 Task: Add a condition where "Channel Is not X Corp direct message" in new tickets in your groups.
Action: Mouse moved to (111, 393)
Screenshot: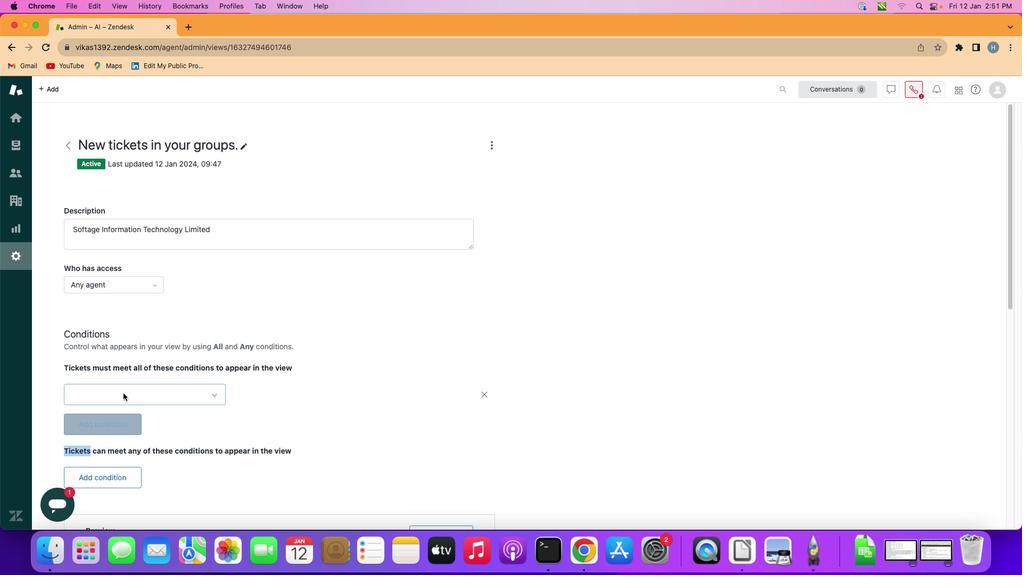 
Action: Mouse pressed left at (111, 393)
Screenshot: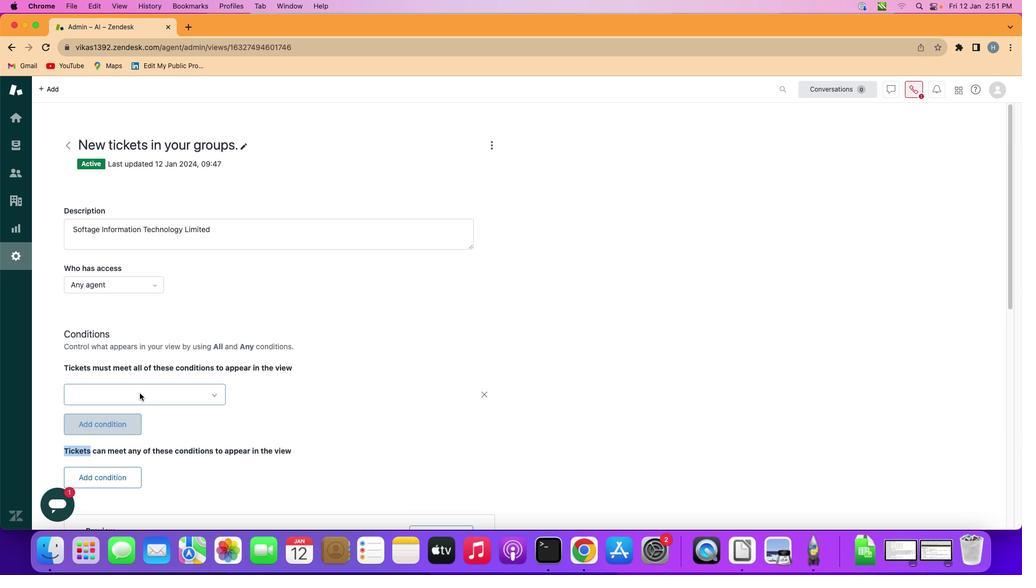 
Action: Mouse moved to (146, 393)
Screenshot: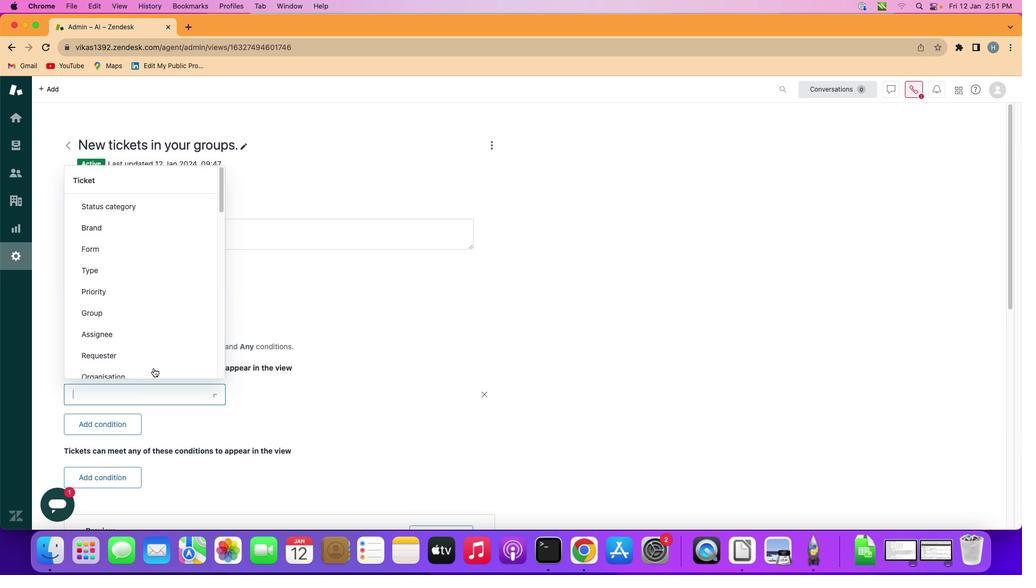 
Action: Mouse pressed left at (146, 393)
Screenshot: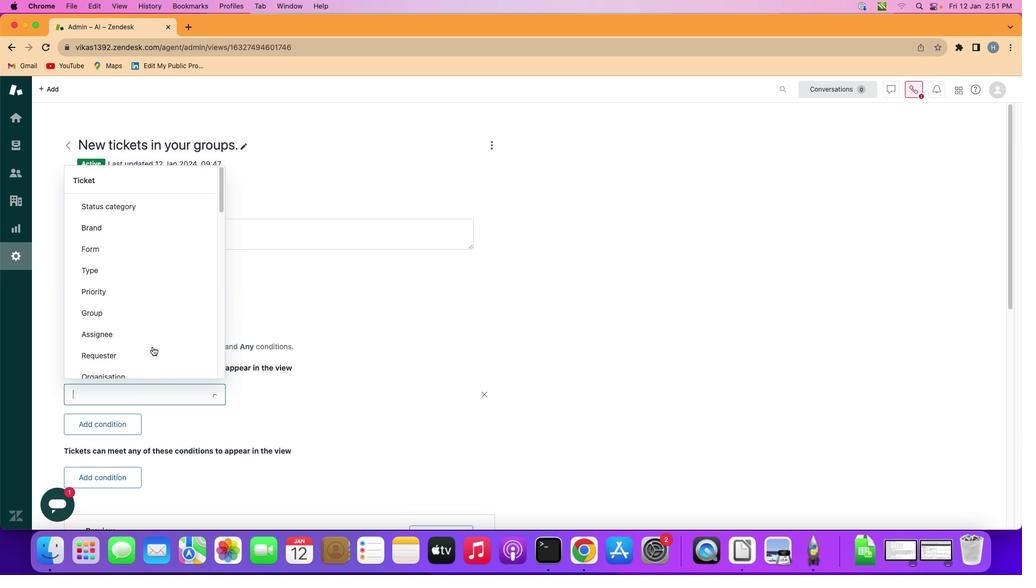 
Action: Mouse moved to (145, 269)
Screenshot: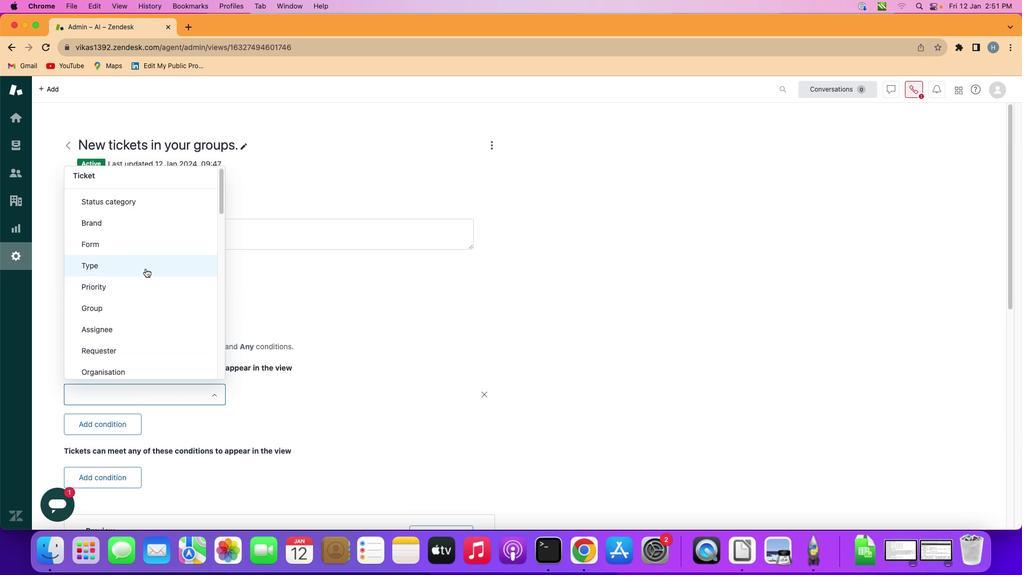 
Action: Mouse scrolled (145, 269) with delta (0, 0)
Screenshot: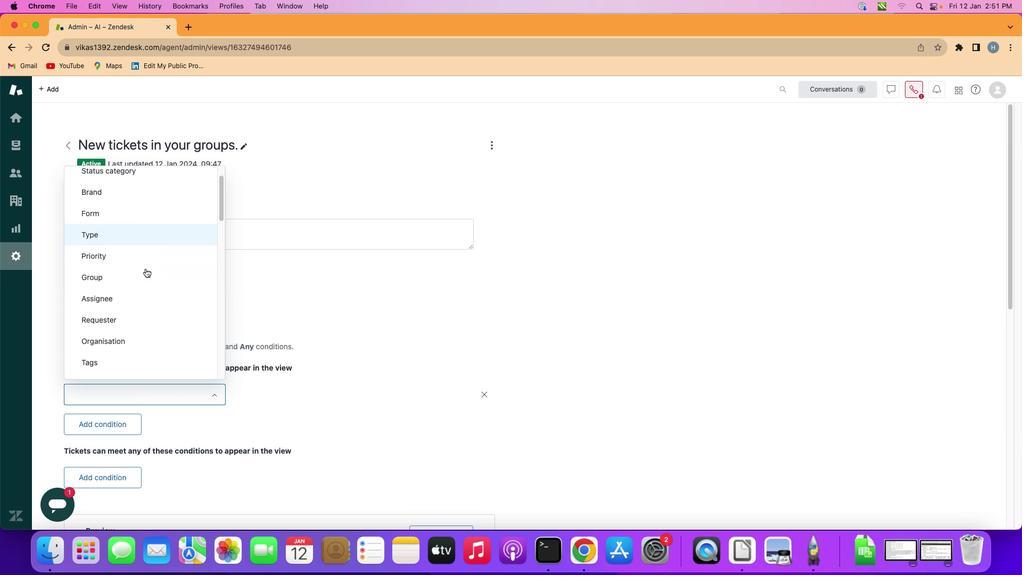 
Action: Mouse scrolled (145, 269) with delta (0, 0)
Screenshot: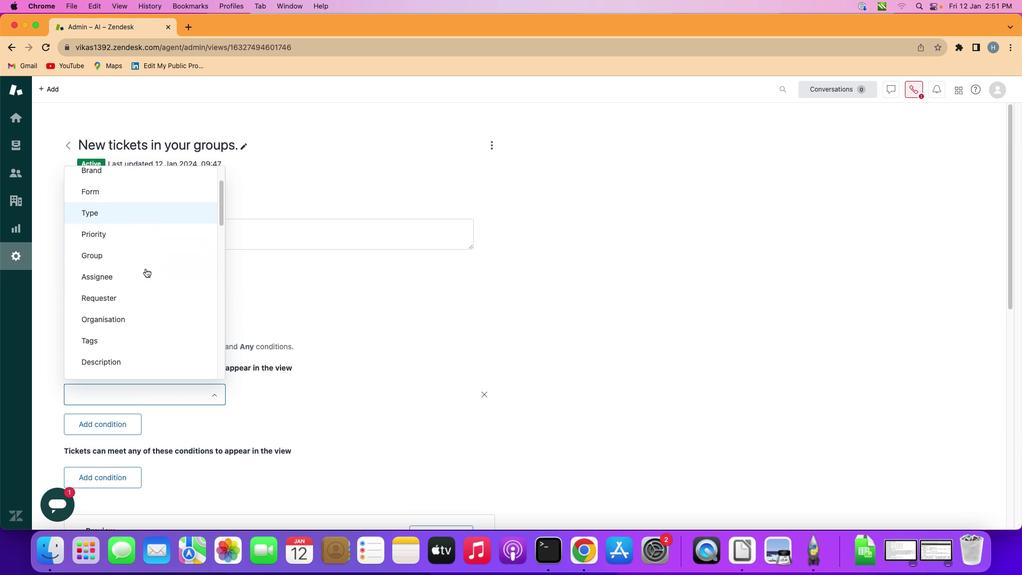 
Action: Mouse scrolled (145, 269) with delta (0, 0)
Screenshot: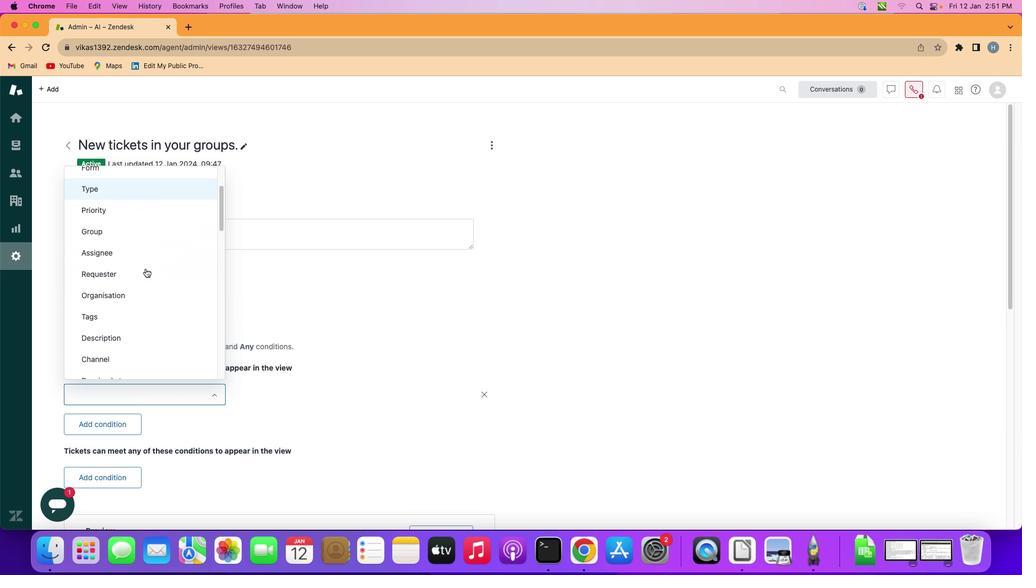 
Action: Mouse scrolled (145, 269) with delta (0, 0)
Screenshot: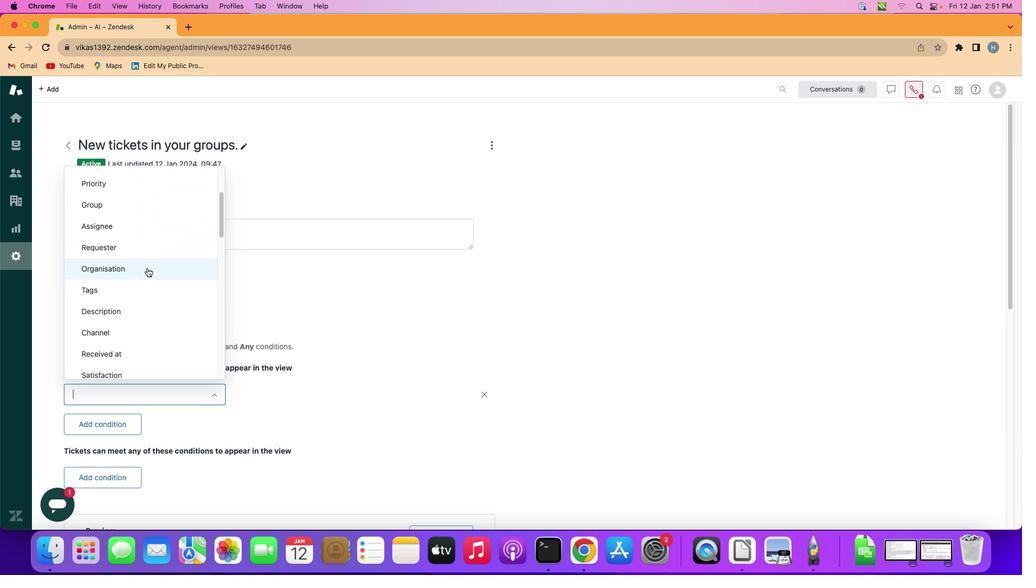 
Action: Mouse scrolled (145, 269) with delta (0, 0)
Screenshot: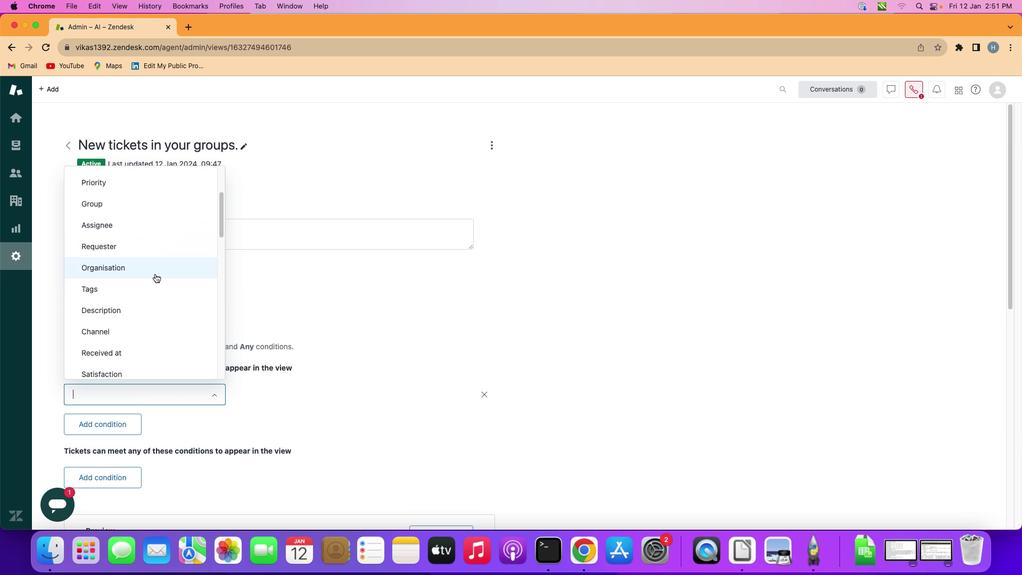 
Action: Mouse moved to (163, 330)
Screenshot: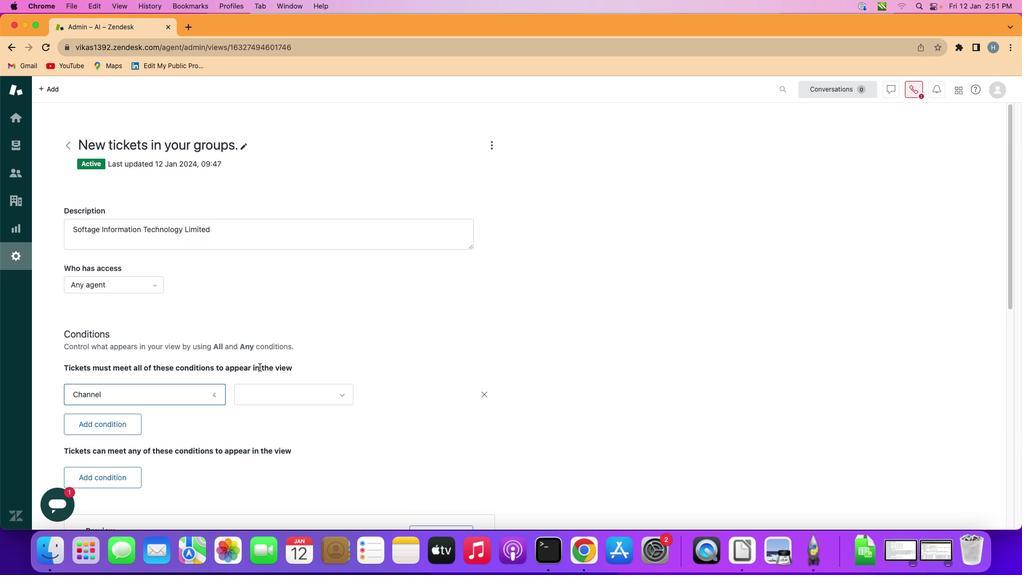 
Action: Mouse pressed left at (163, 330)
Screenshot: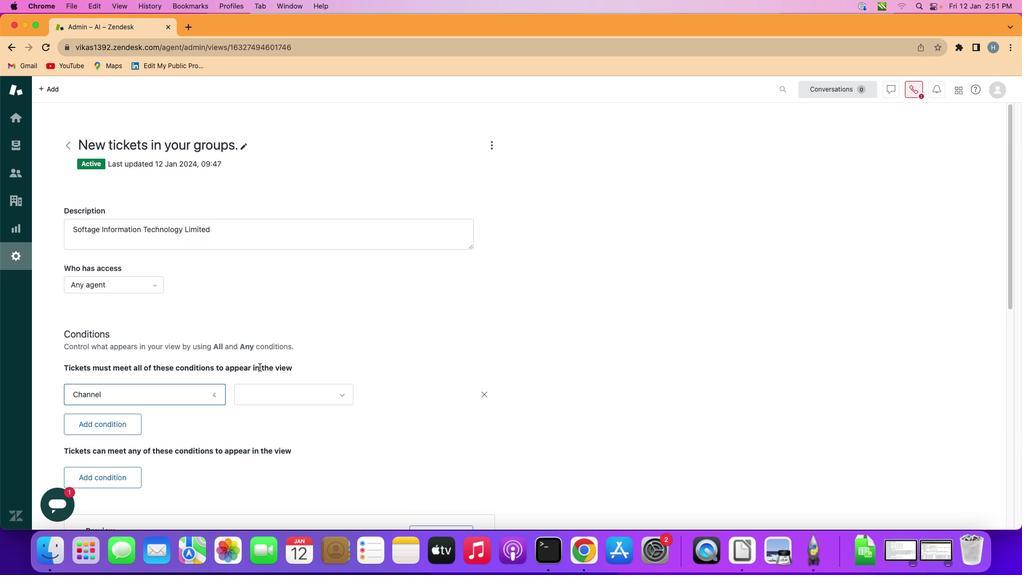 
Action: Mouse moved to (285, 393)
Screenshot: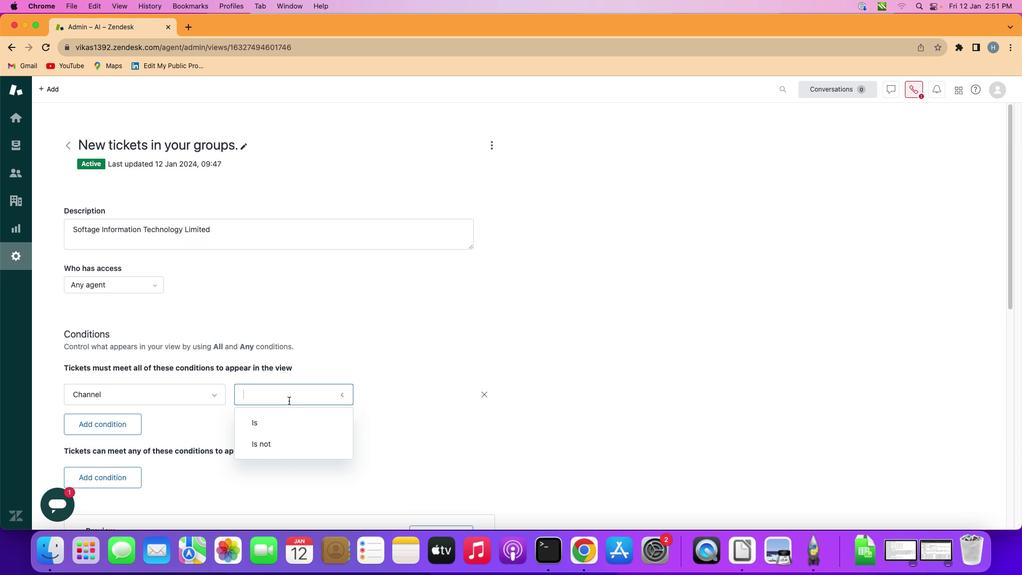 
Action: Mouse pressed left at (285, 393)
Screenshot: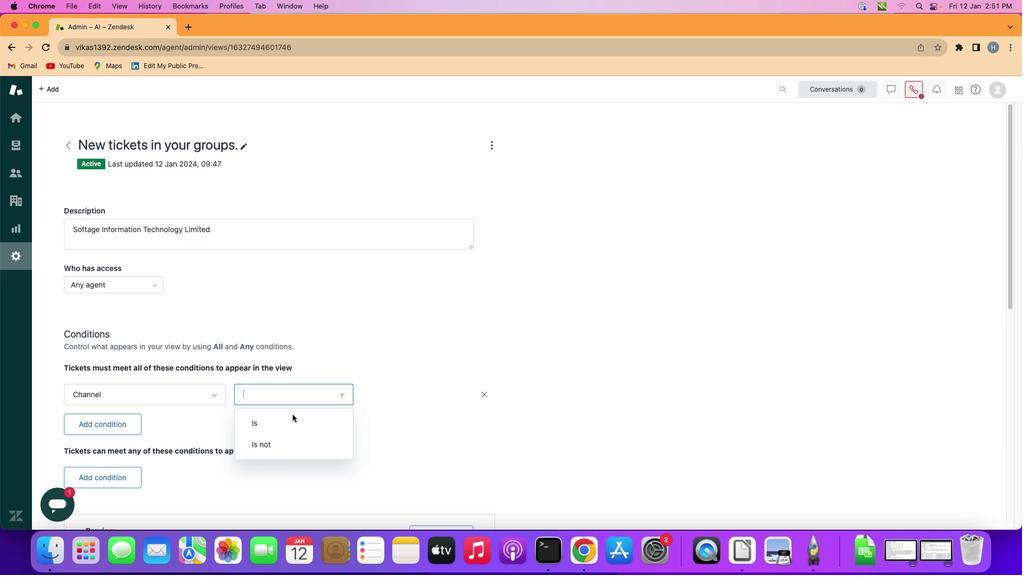 
Action: Mouse moved to (295, 447)
Screenshot: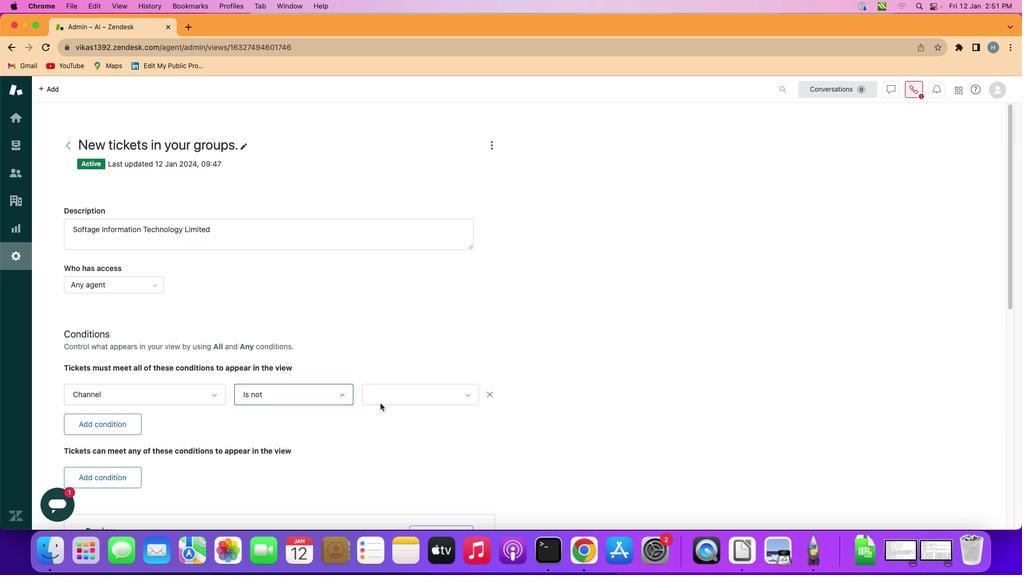 
Action: Mouse pressed left at (295, 447)
Screenshot: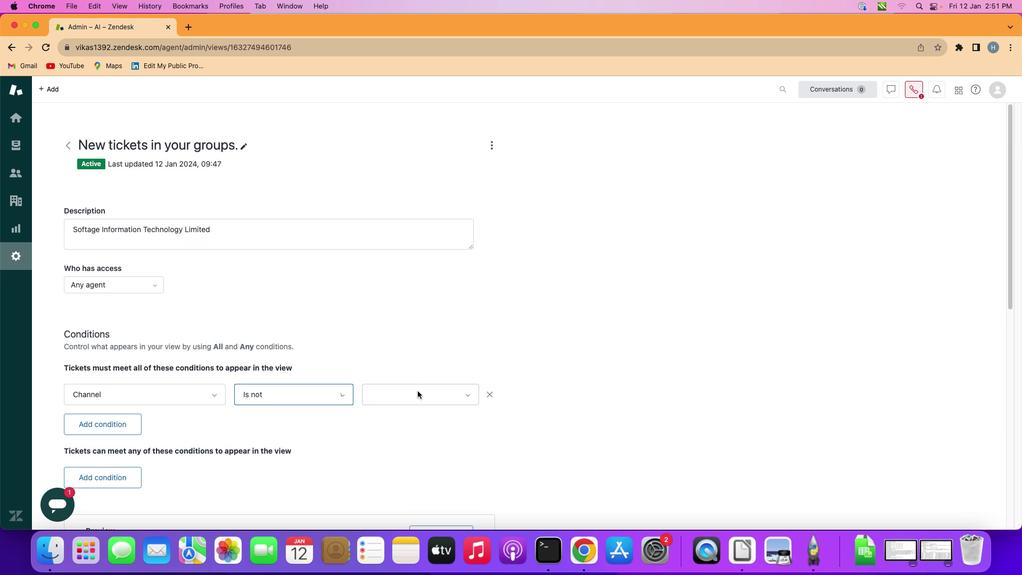 
Action: Mouse moved to (440, 382)
Screenshot: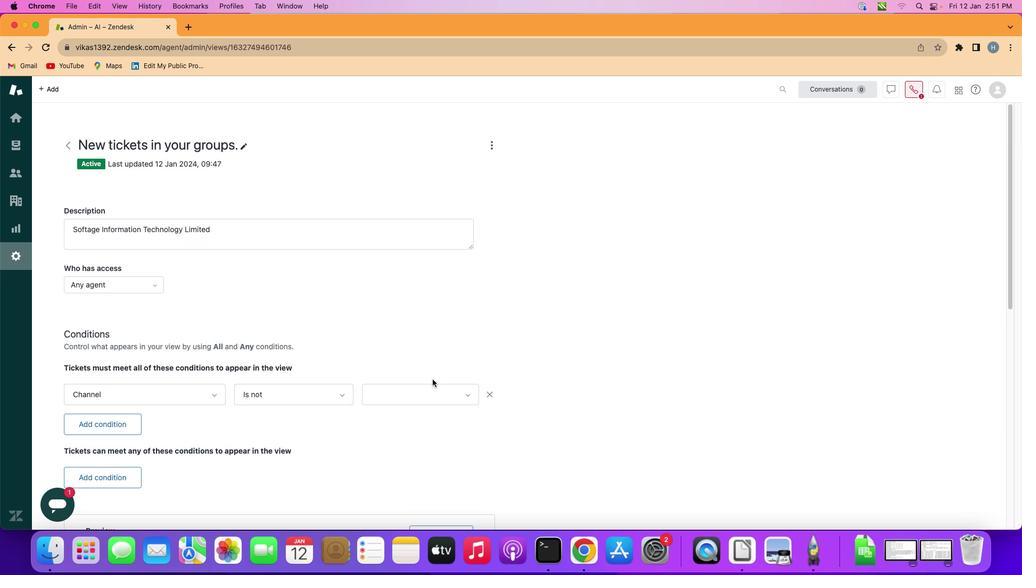 
Action: Mouse pressed left at (440, 382)
Screenshot: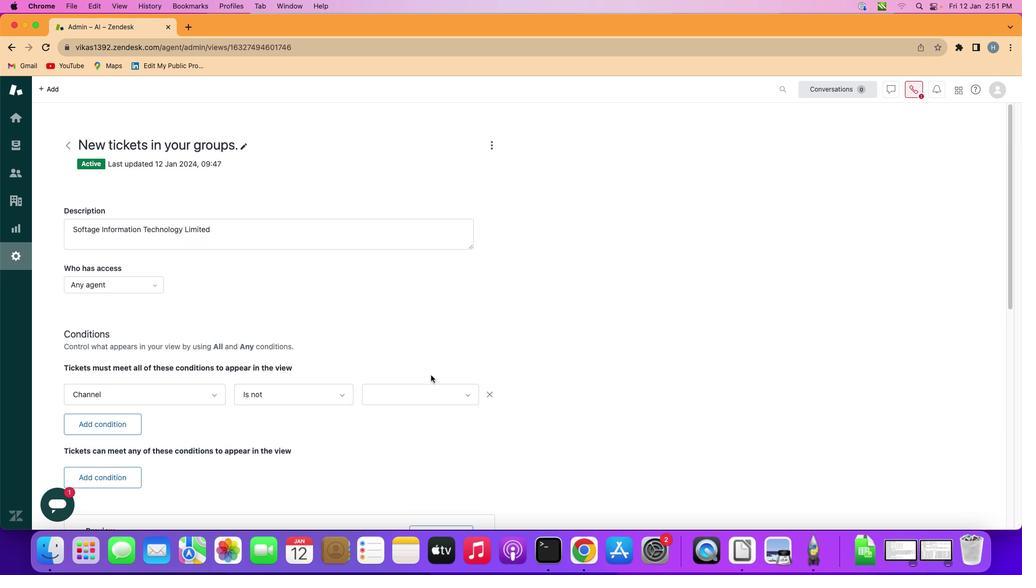 
Action: Mouse moved to (433, 386)
Screenshot: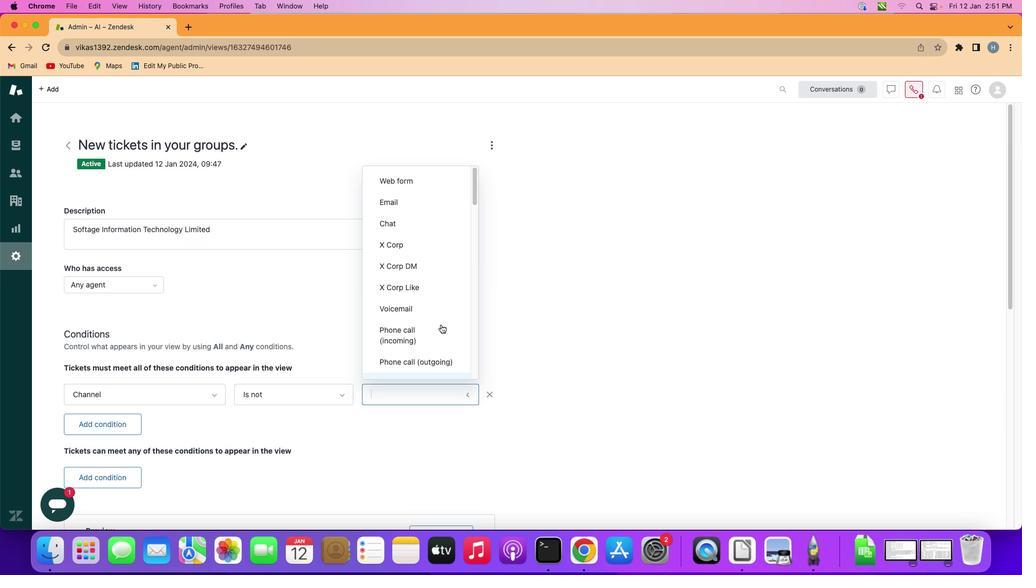 
Action: Mouse pressed left at (433, 386)
Screenshot: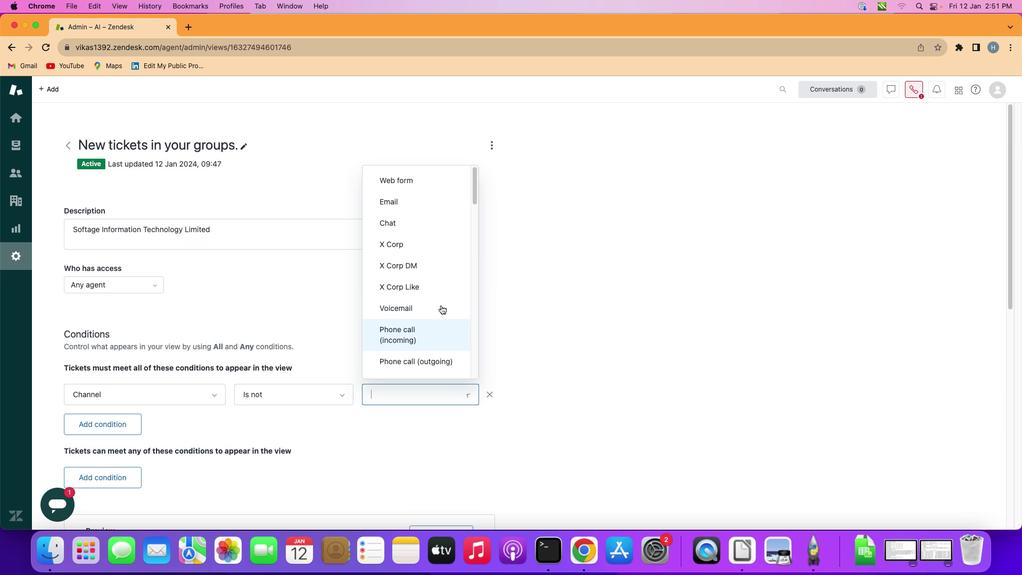 
Action: Mouse moved to (442, 288)
Screenshot: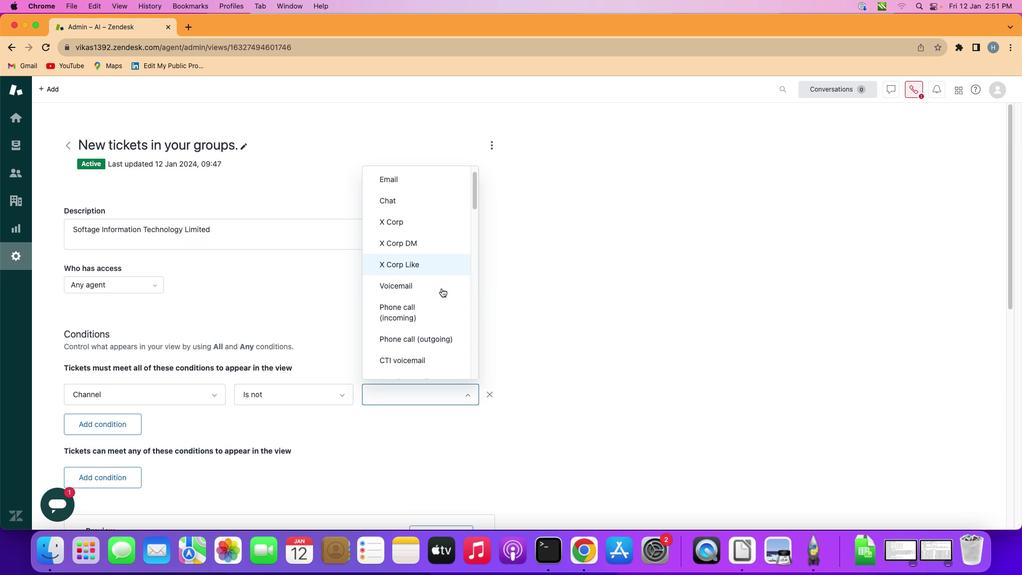 
Action: Mouse scrolled (442, 288) with delta (0, 0)
Screenshot: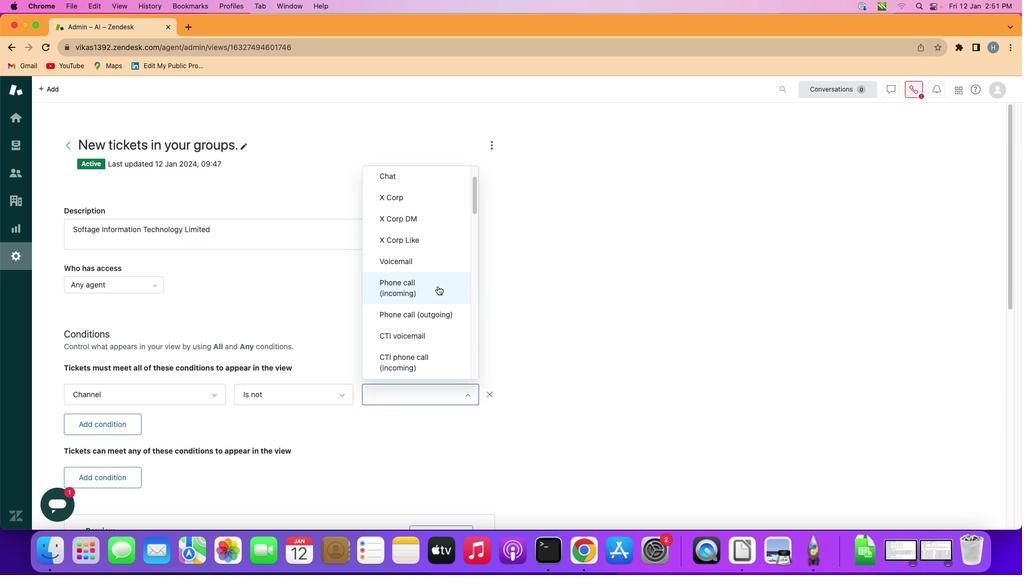 
Action: Mouse scrolled (442, 288) with delta (0, 0)
Screenshot: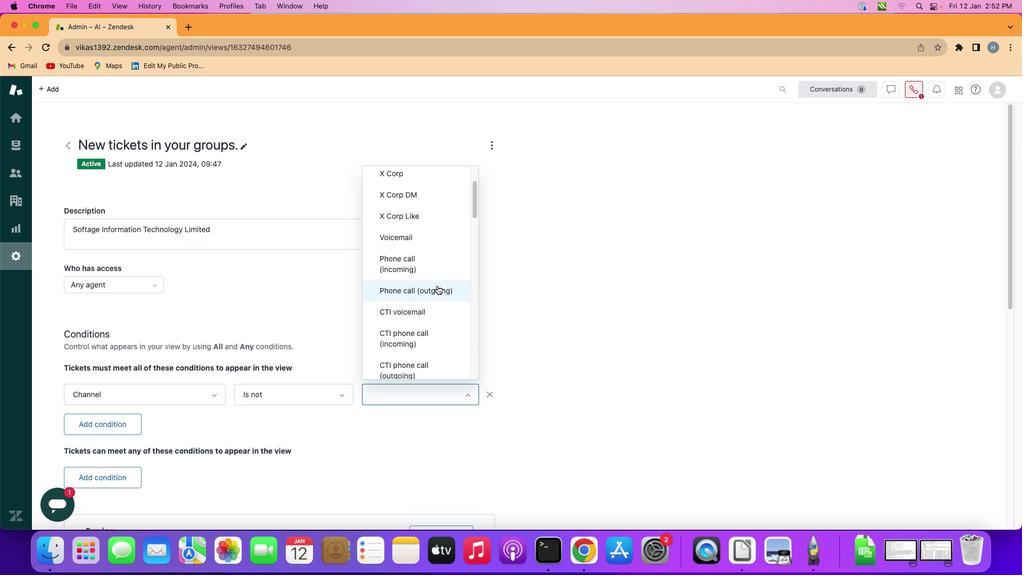 
Action: Mouse moved to (442, 288)
Screenshot: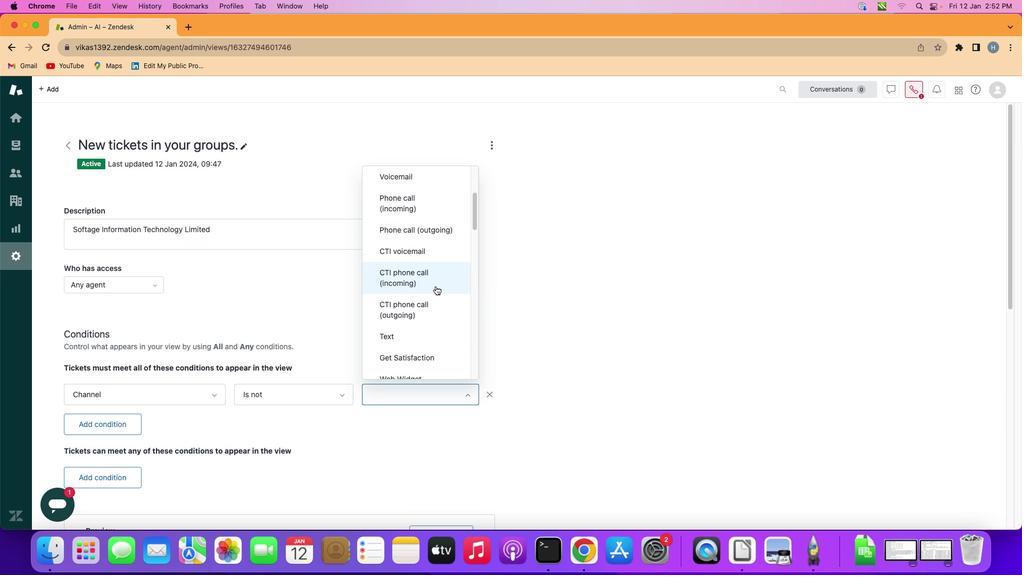 
Action: Mouse scrolled (442, 288) with delta (0, 0)
Screenshot: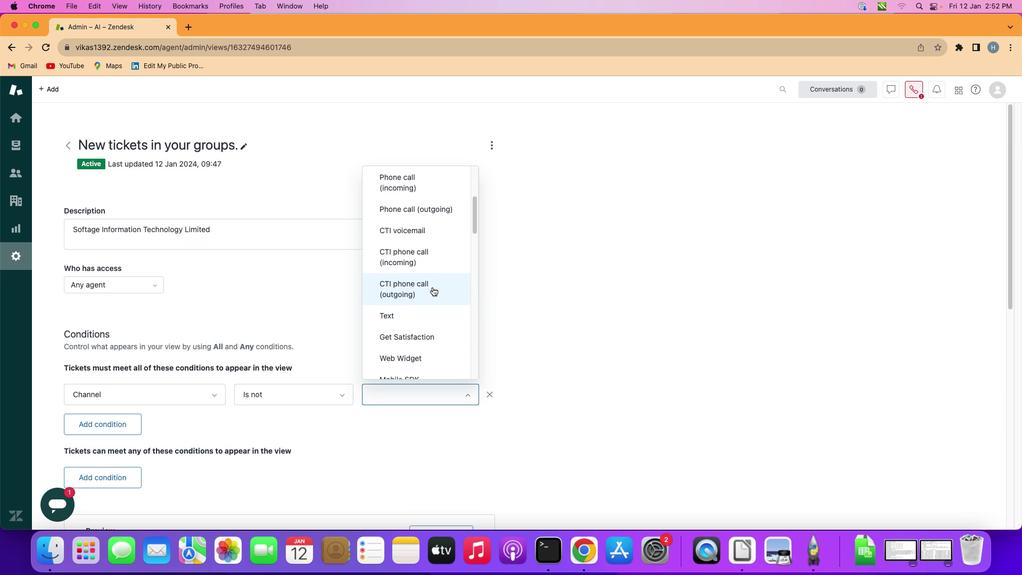 
Action: Mouse scrolled (442, 288) with delta (0, -1)
Screenshot: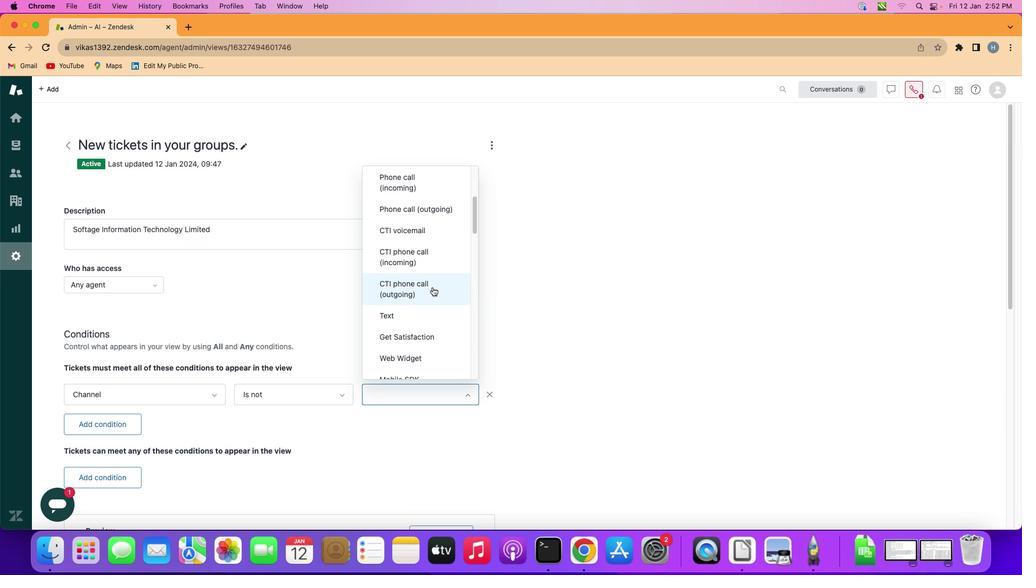 
Action: Mouse moved to (441, 287)
Screenshot: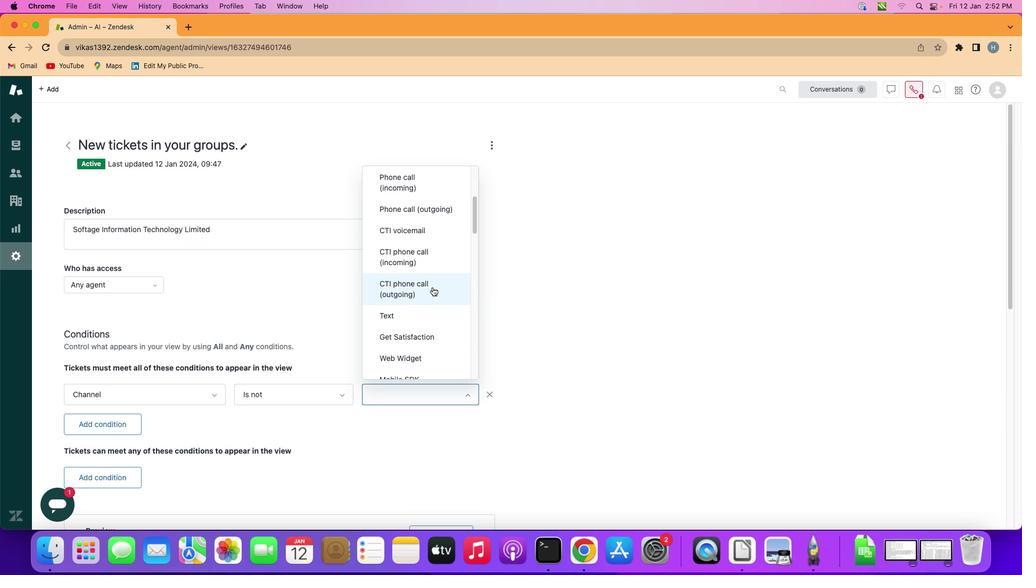 
Action: Mouse scrolled (441, 287) with delta (0, -1)
Screenshot: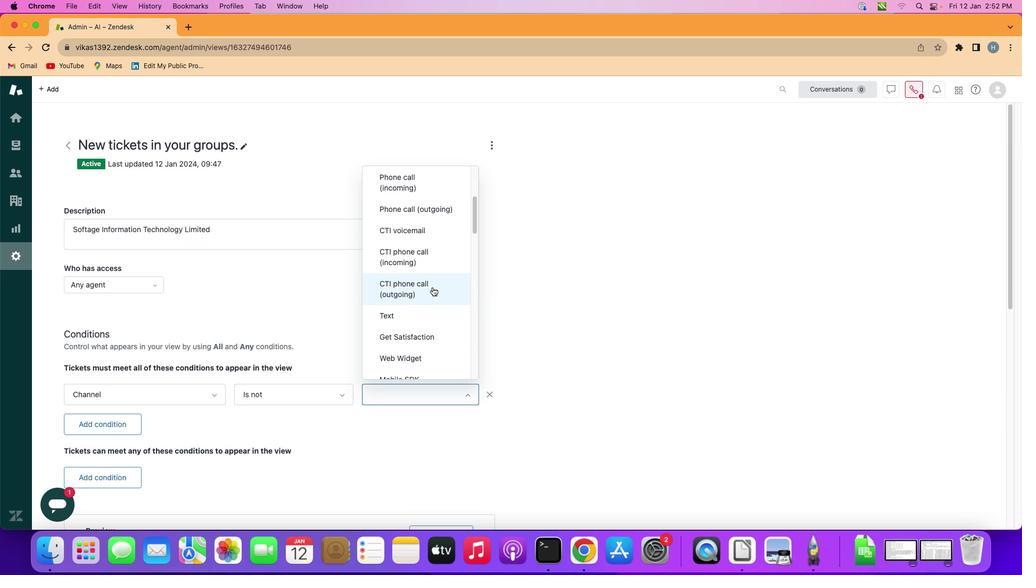 
Action: Mouse moved to (432, 287)
Screenshot: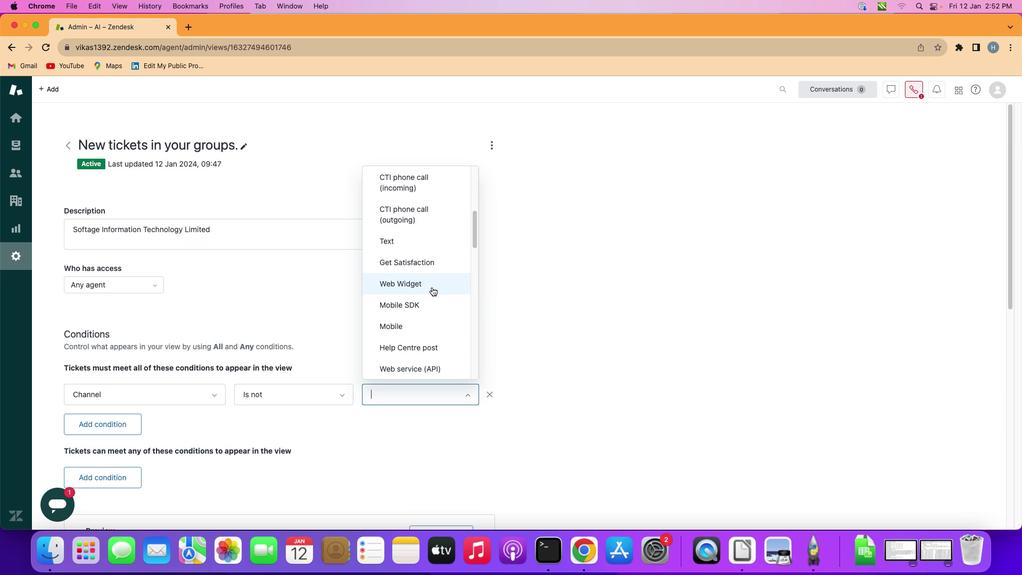 
Action: Mouse scrolled (432, 287) with delta (0, 0)
Screenshot: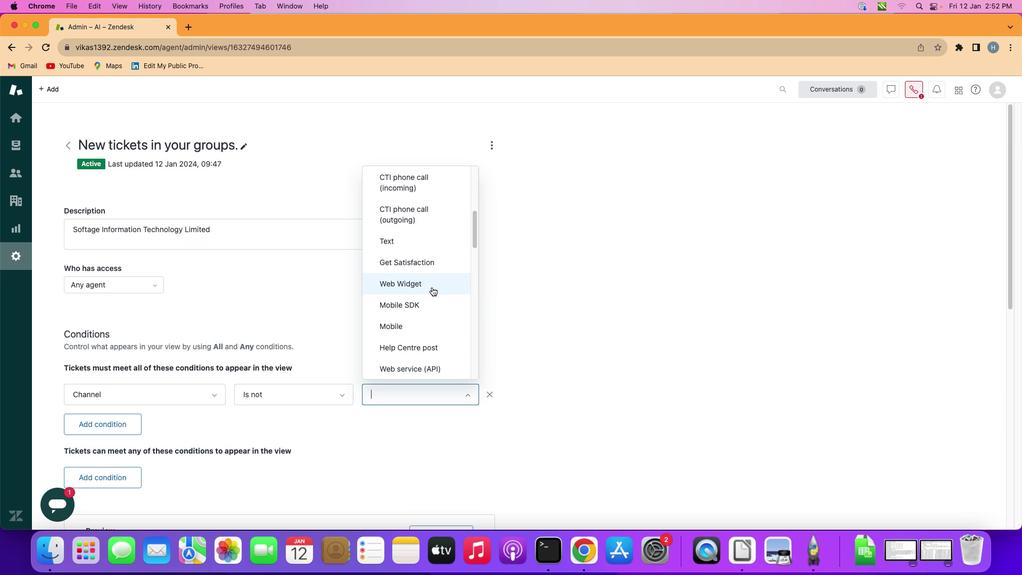 
Action: Mouse scrolled (432, 287) with delta (0, 0)
Screenshot: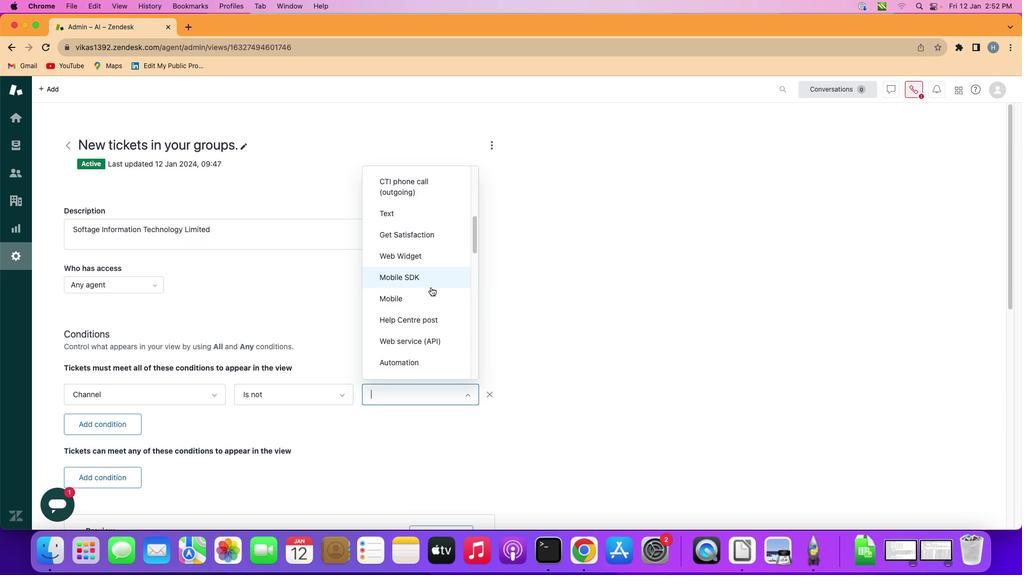 
Action: Mouse scrolled (432, 287) with delta (0, -1)
Screenshot: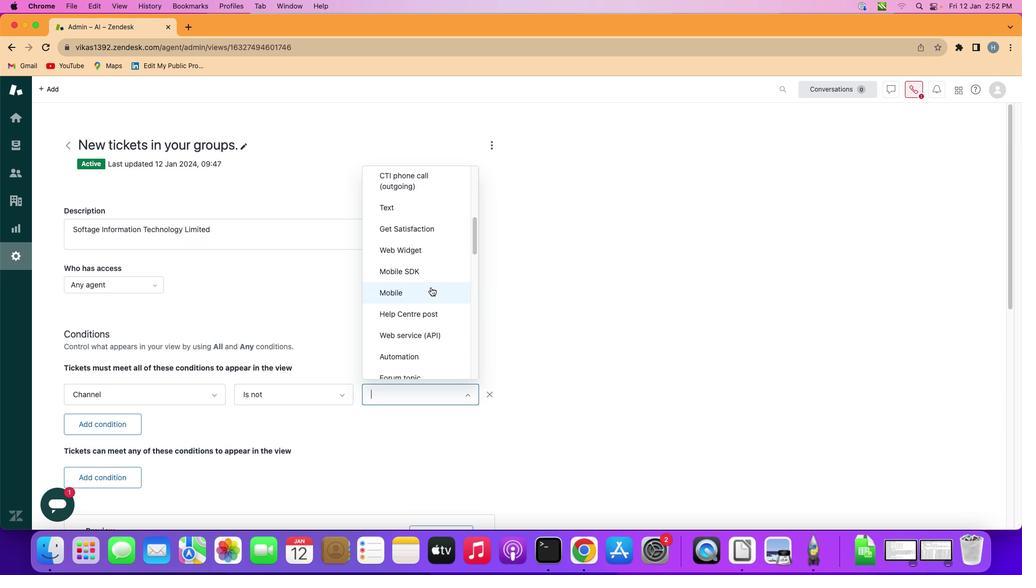 
Action: Mouse scrolled (432, 287) with delta (0, -1)
Screenshot: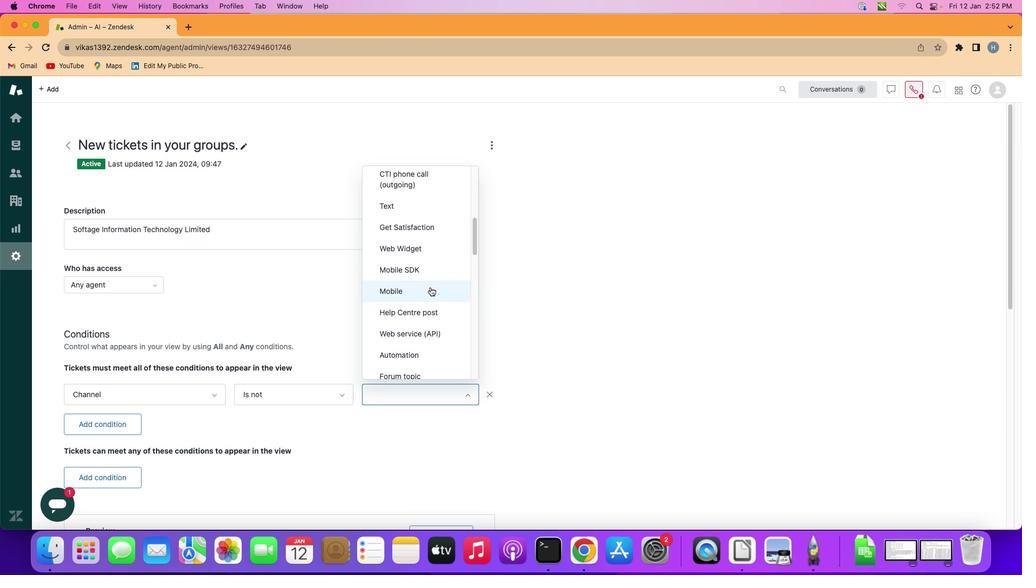 
Action: Mouse moved to (430, 287)
Screenshot: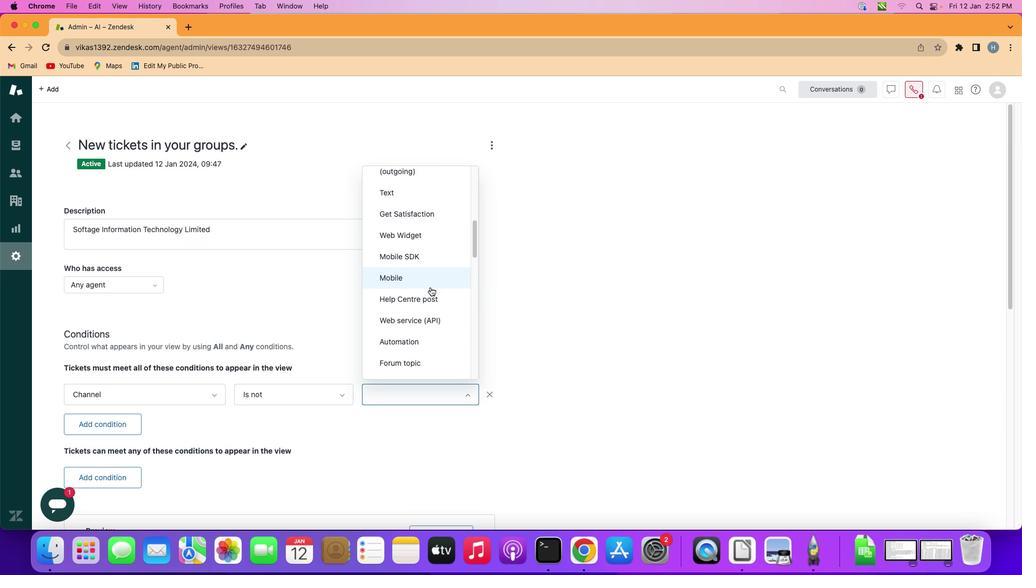 
Action: Mouse scrolled (430, 287) with delta (0, 0)
Screenshot: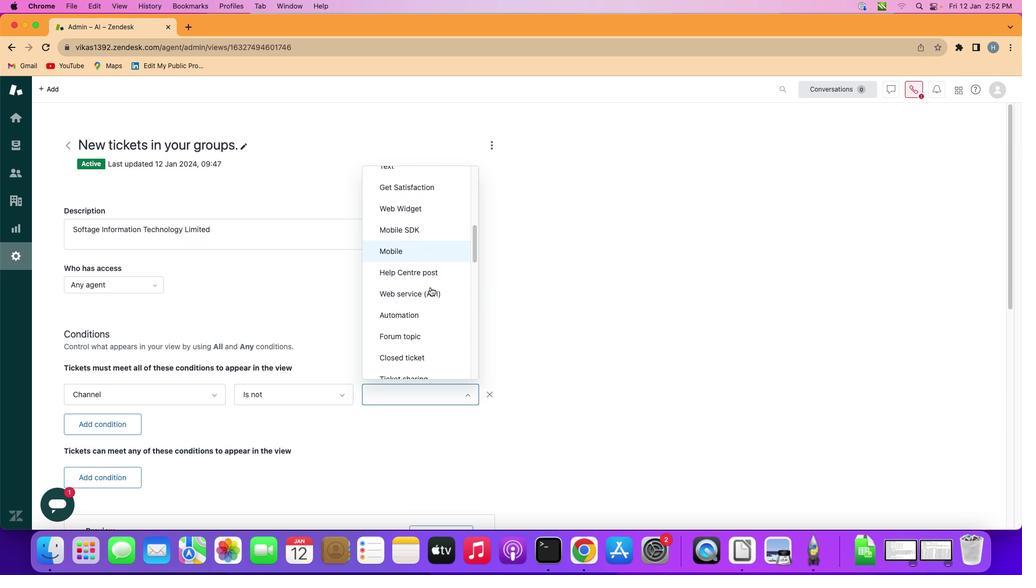 
Action: Mouse scrolled (430, 287) with delta (0, 0)
Screenshot: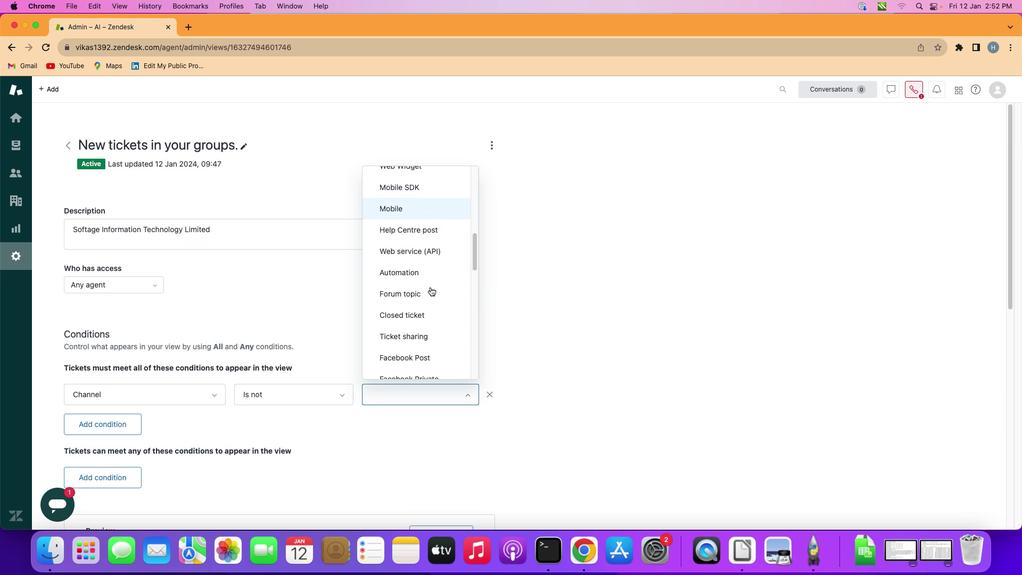 
Action: Mouse scrolled (430, 287) with delta (0, 0)
Screenshot: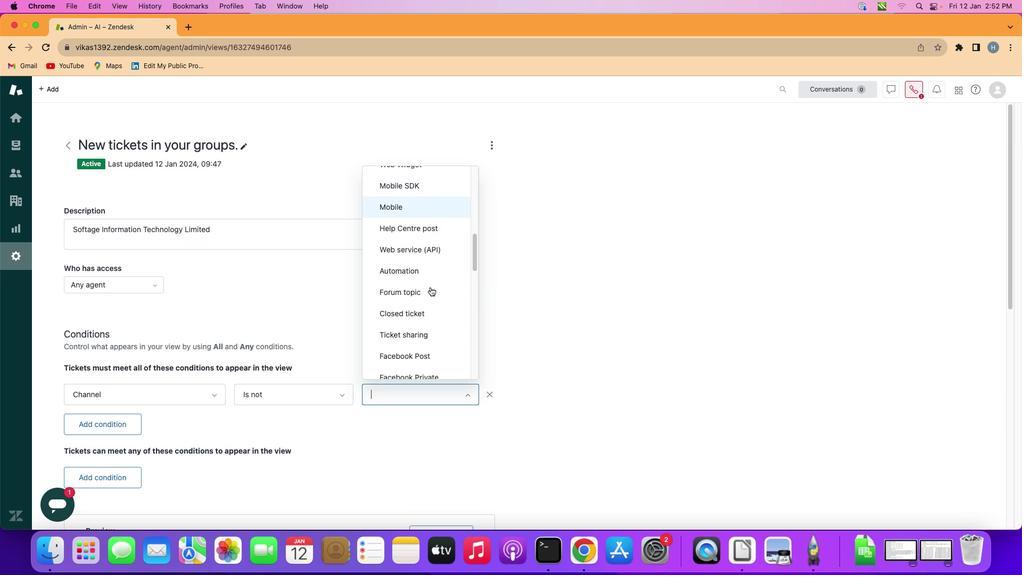 
Action: Mouse scrolled (430, 287) with delta (0, -1)
Screenshot: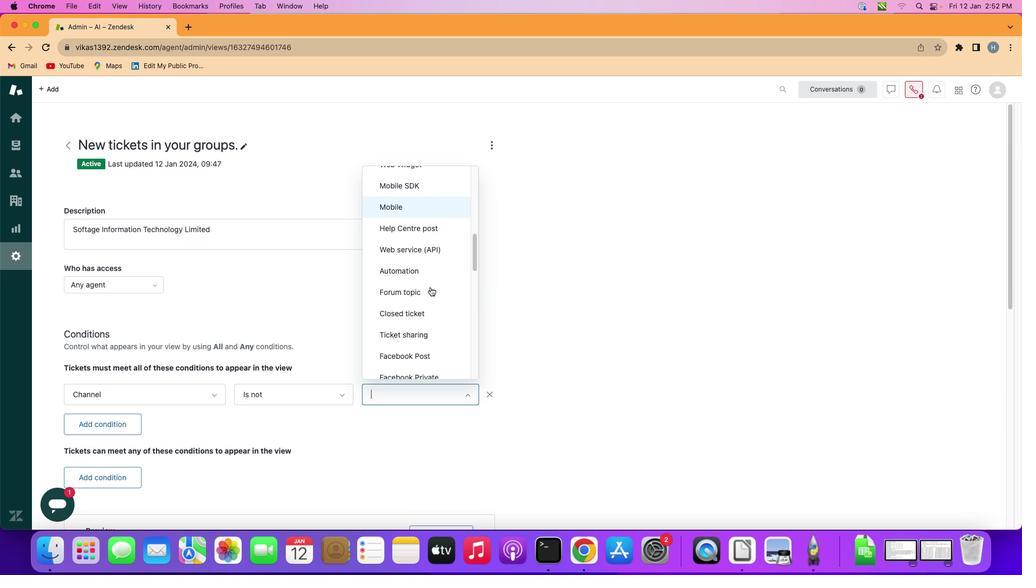 
Action: Mouse scrolled (430, 287) with delta (0, 0)
Screenshot: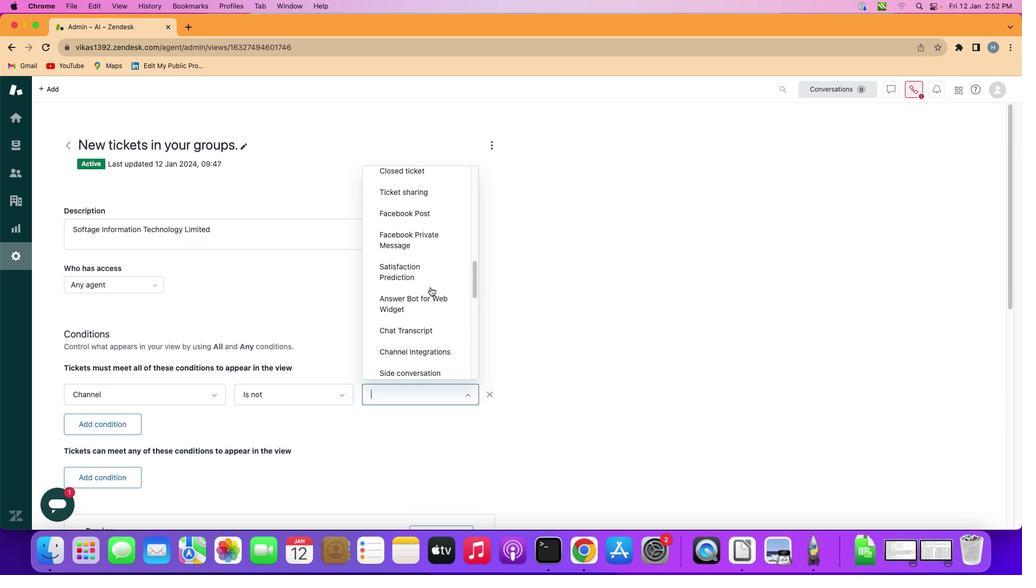 
Action: Mouse scrolled (430, 287) with delta (0, 0)
Screenshot: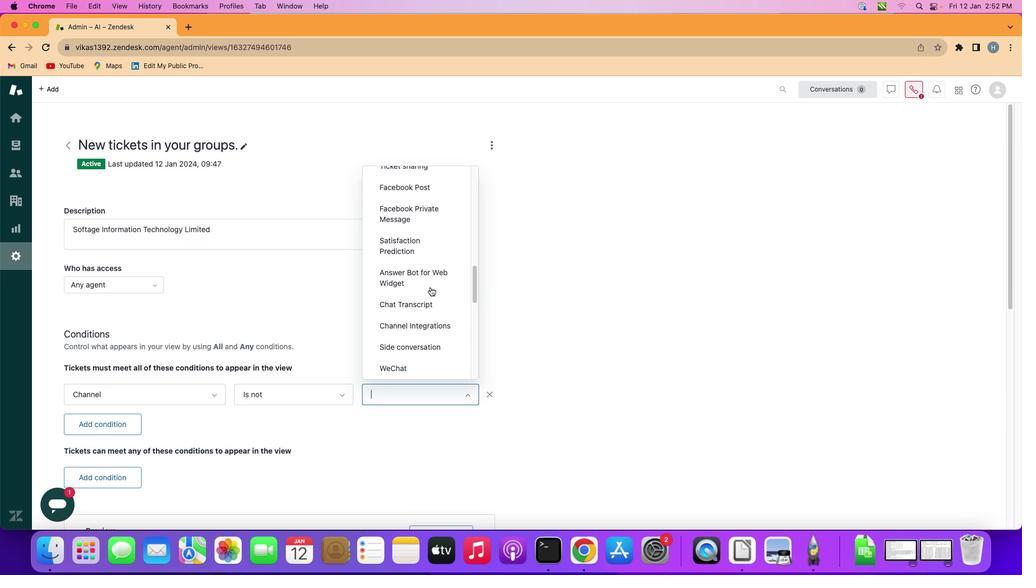 
Action: Mouse scrolled (430, 287) with delta (0, -1)
Screenshot: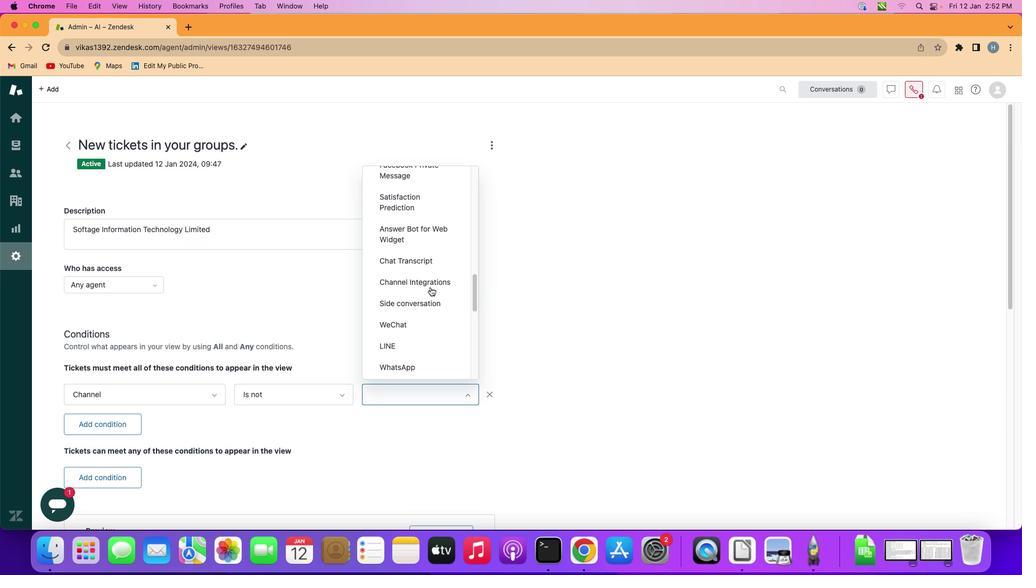 
Action: Mouse scrolled (430, 287) with delta (0, -1)
Screenshot: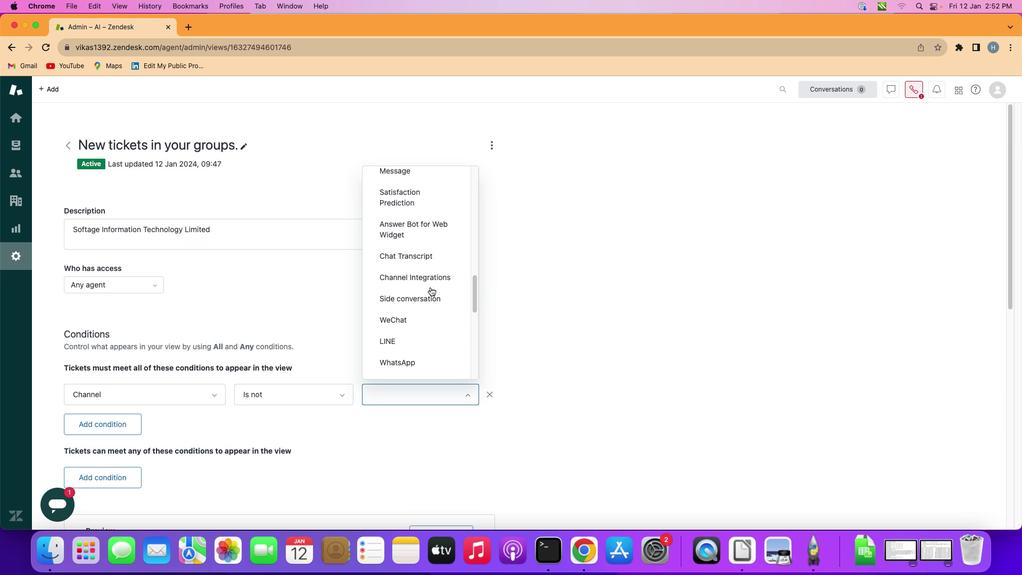 
Action: Mouse scrolled (430, 287) with delta (0, -1)
Screenshot: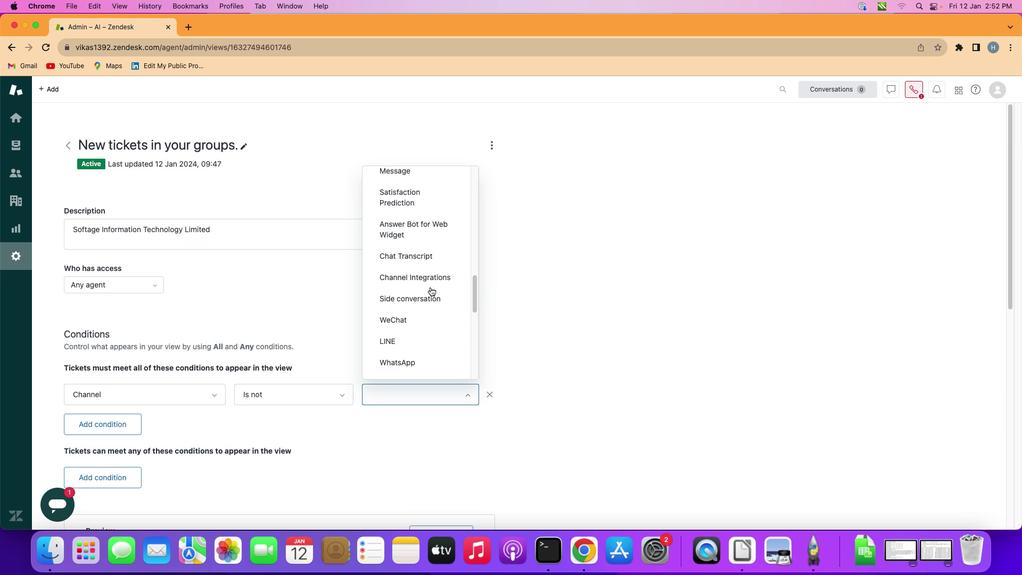 
Action: Mouse scrolled (430, 287) with delta (0, 0)
Screenshot: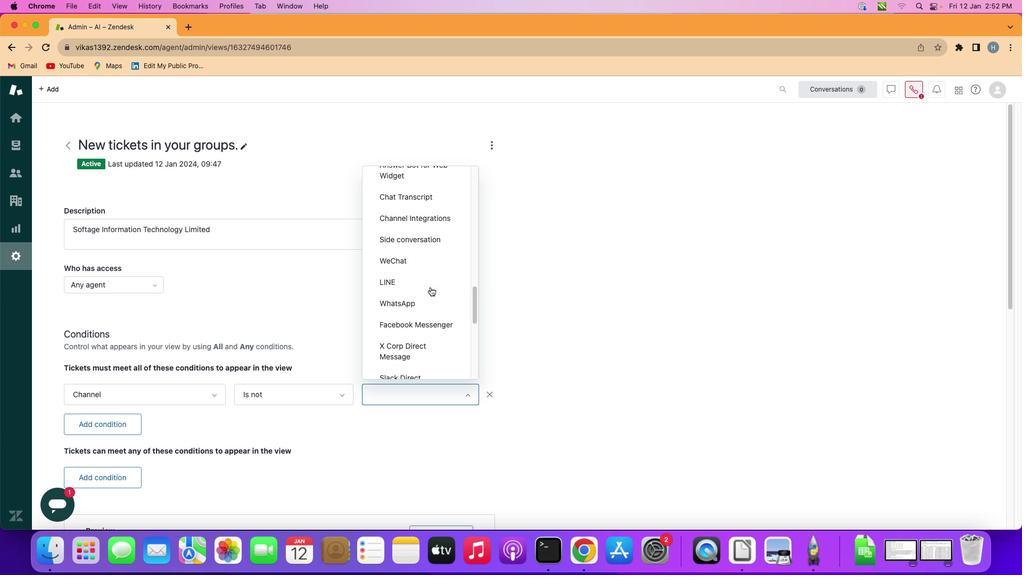 
Action: Mouse scrolled (430, 287) with delta (0, 0)
Screenshot: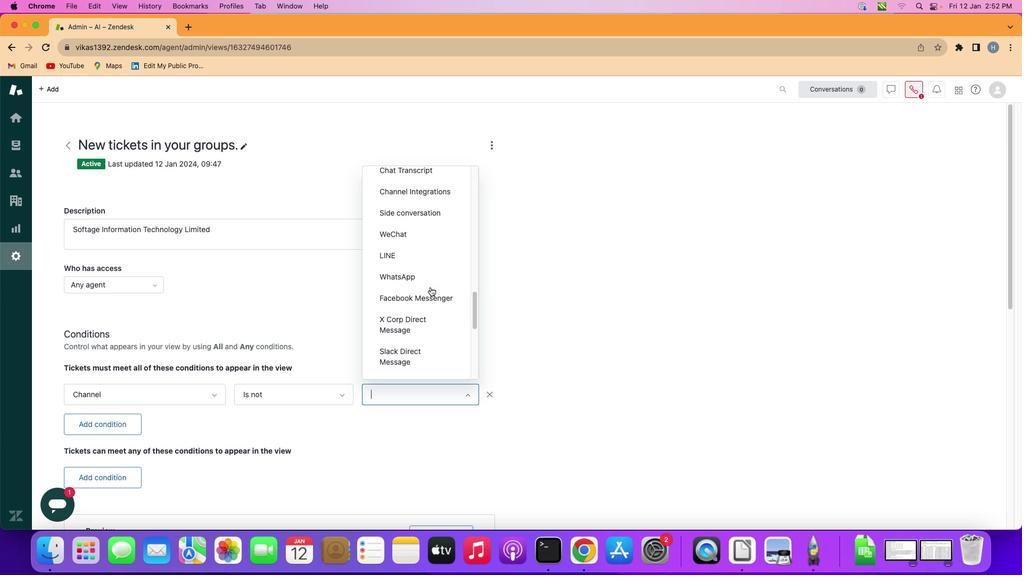 
Action: Mouse scrolled (430, 287) with delta (0, 0)
Screenshot: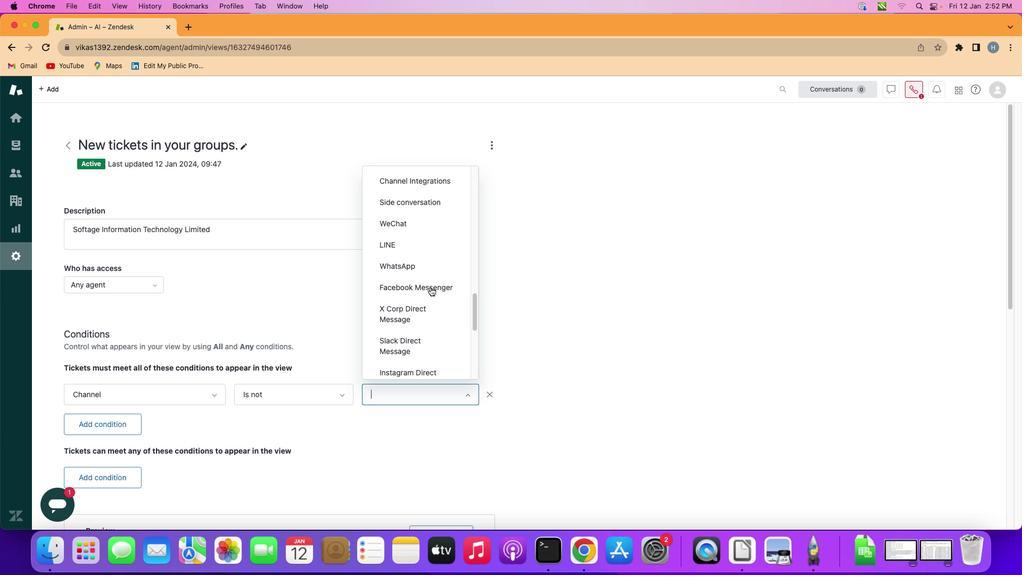 
Action: Mouse scrolled (430, 287) with delta (0, 0)
Screenshot: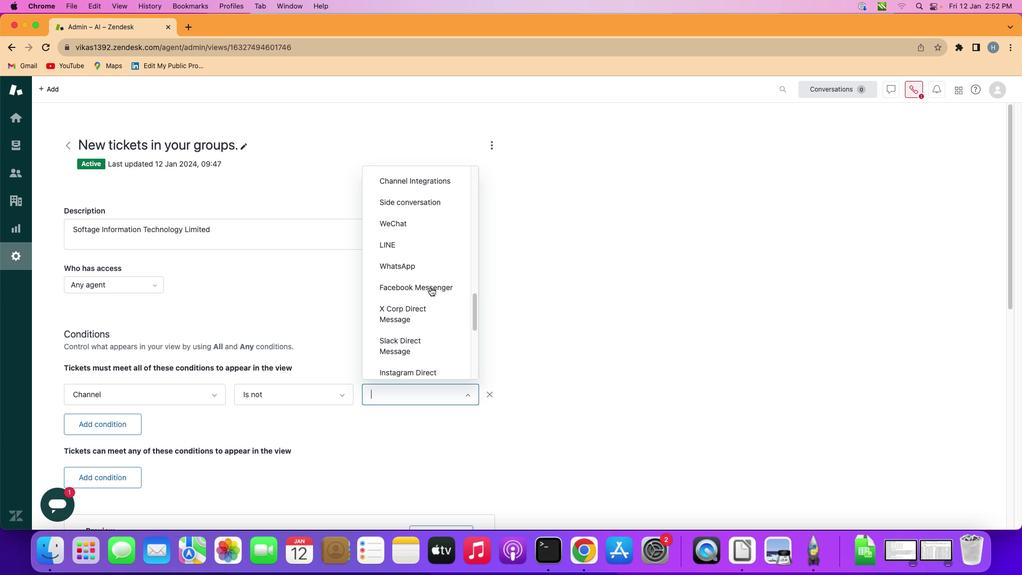 
Action: Mouse moved to (413, 310)
Screenshot: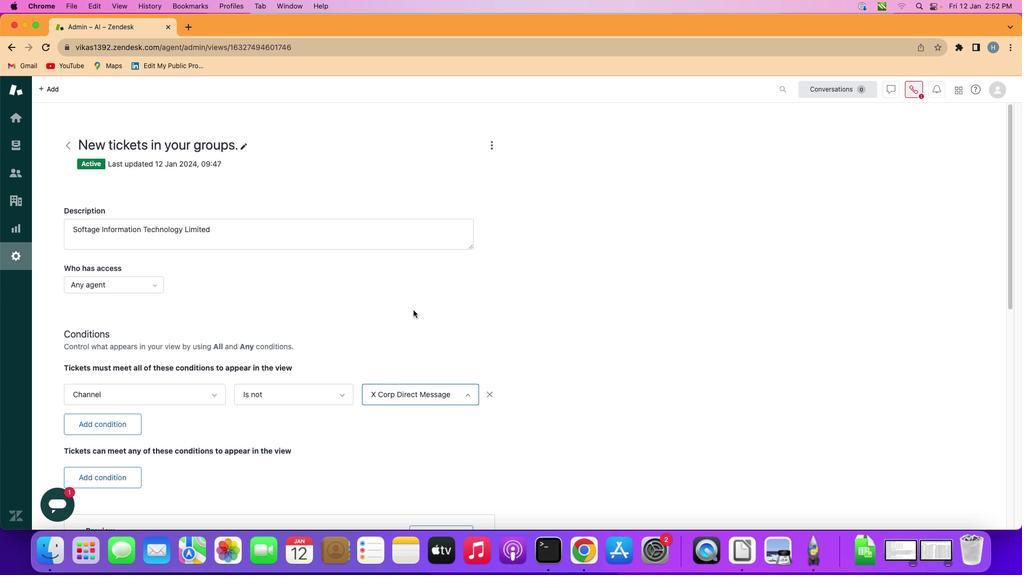 
Action: Mouse pressed left at (413, 310)
Screenshot: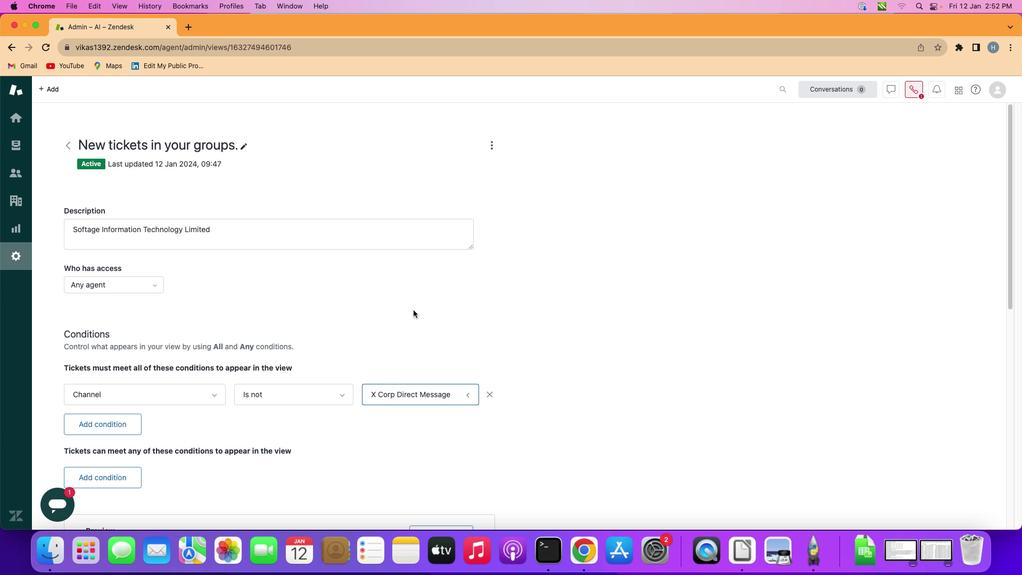 
Action: Mouse moved to (412, 310)
Screenshot: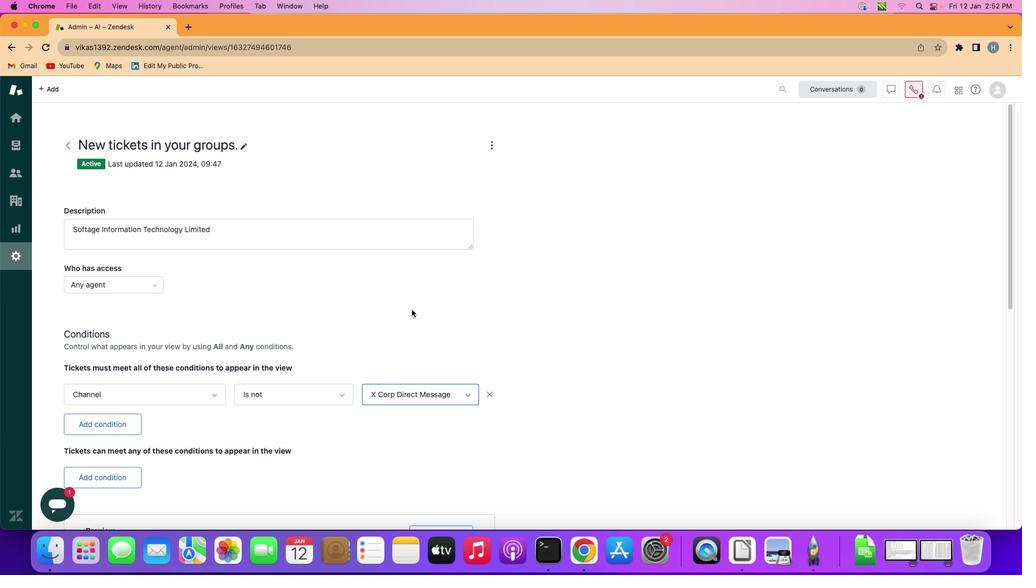 
